 Task: Create repositories for full-stack development frameworks, tools, or integrated software solutions.
Action: Mouse moved to (159, 118)
Screenshot: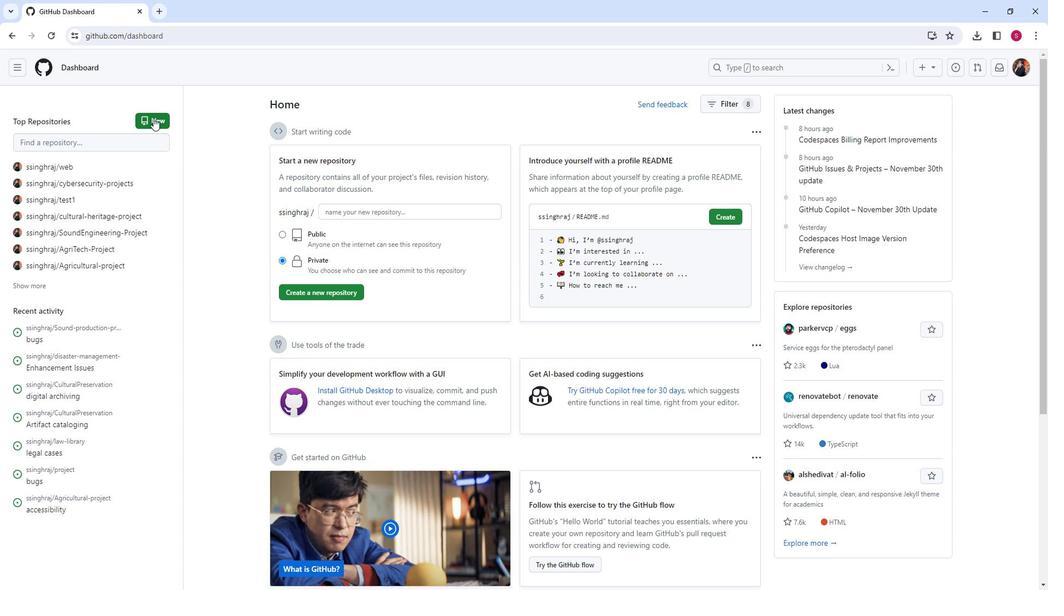 
Action: Mouse pressed left at (159, 118)
Screenshot: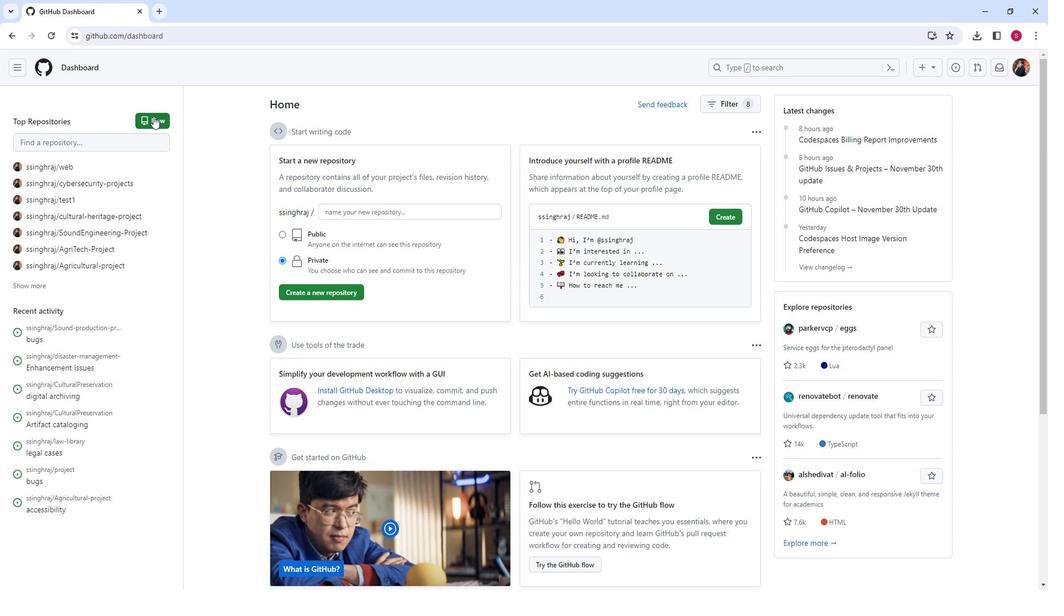 
Action: Mouse moved to (466, 263)
Screenshot: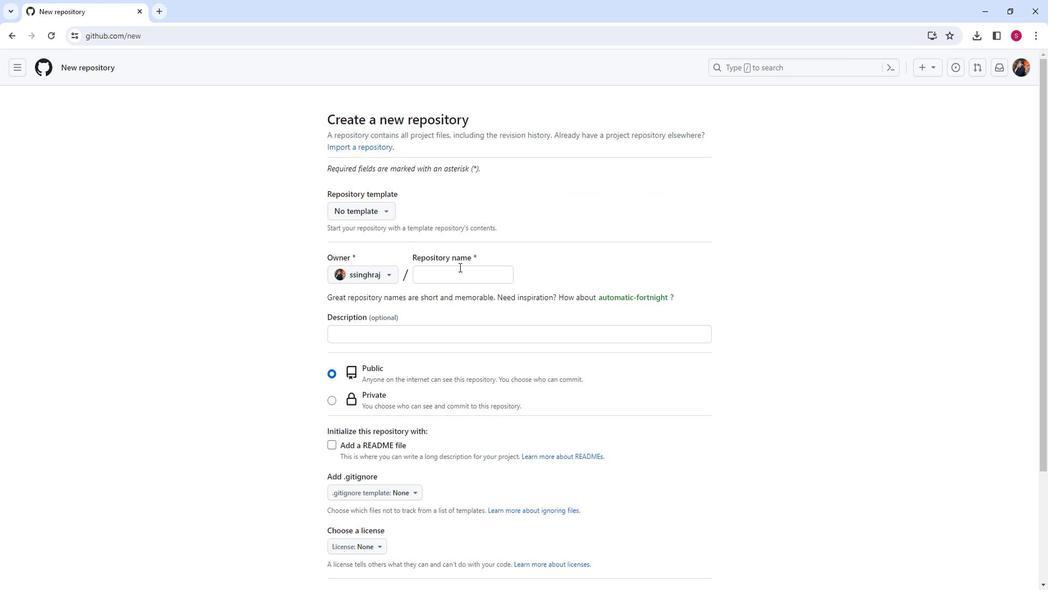 
Action: Mouse pressed left at (466, 263)
Screenshot: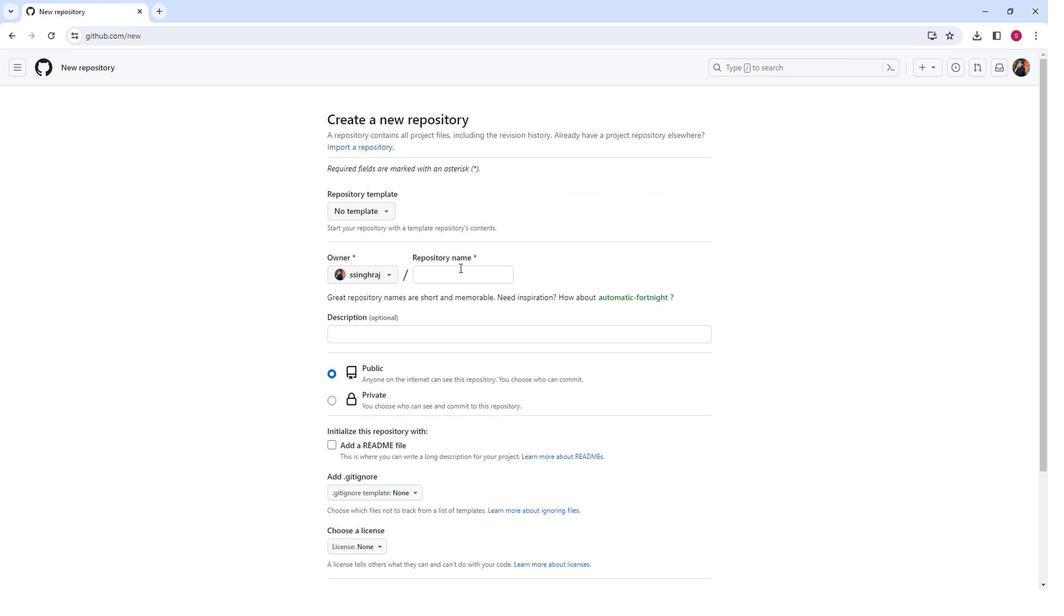 
Action: Key pressed full<Key.space>stack<Key.space>development<Key.space>fras<Key.backspace>mework
Screenshot: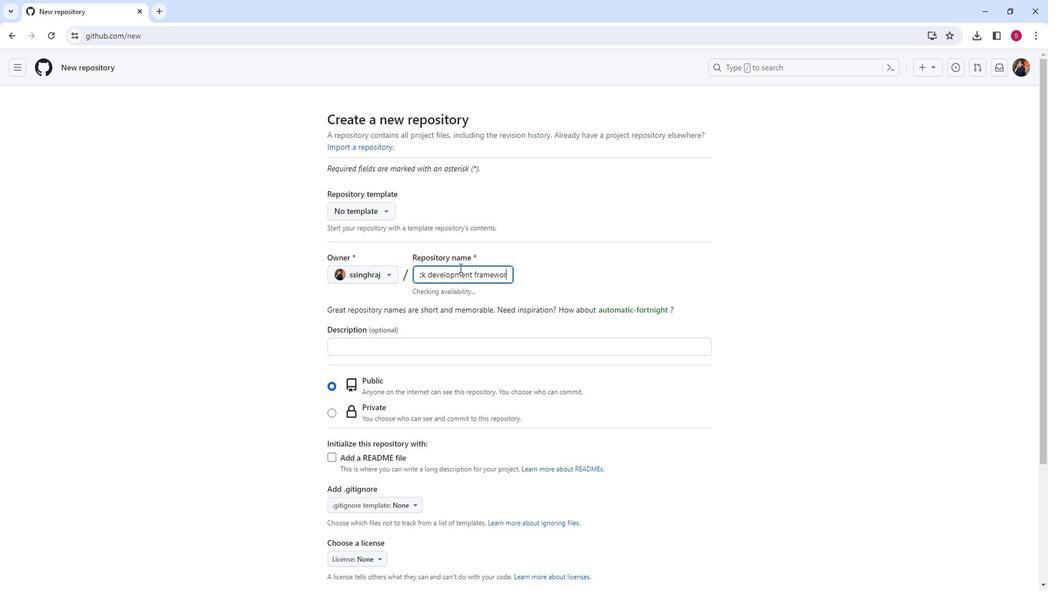 
Action: Mouse moved to (457, 372)
Screenshot: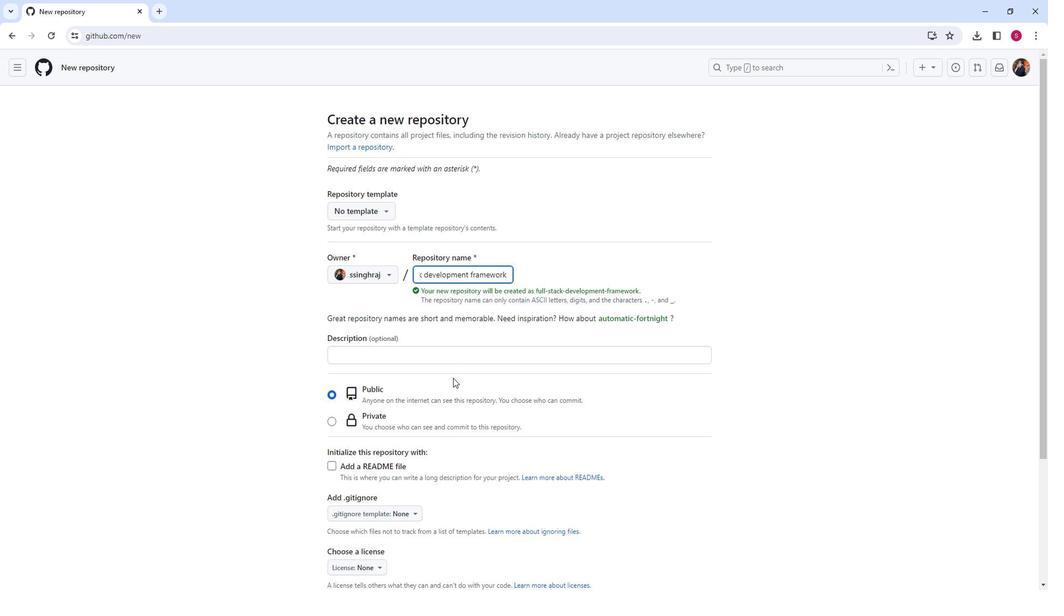 
Action: Mouse scrolled (457, 372) with delta (0, 0)
Screenshot: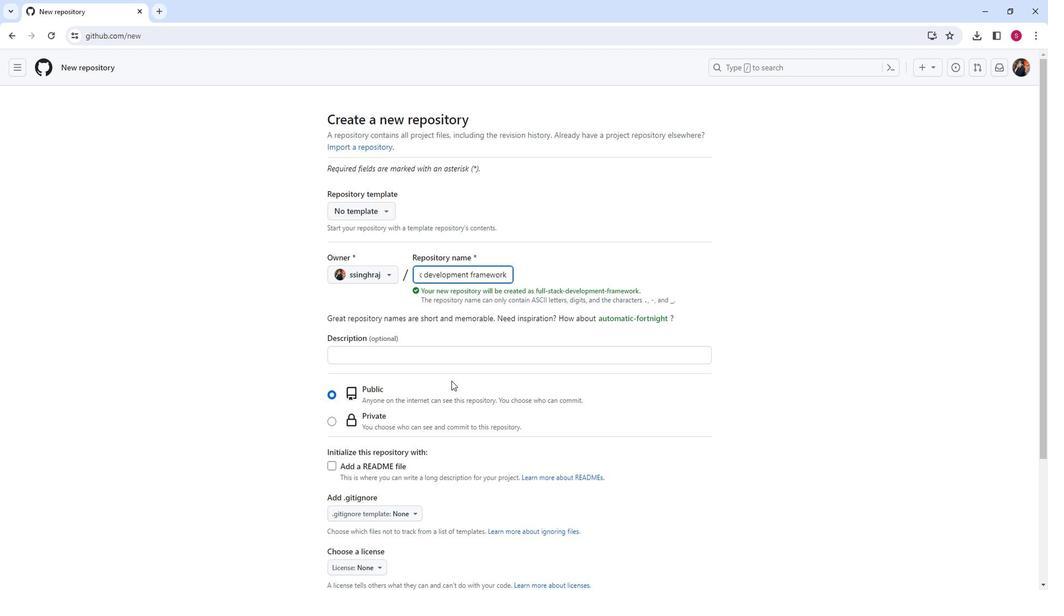 
Action: Mouse moved to (419, 370)
Screenshot: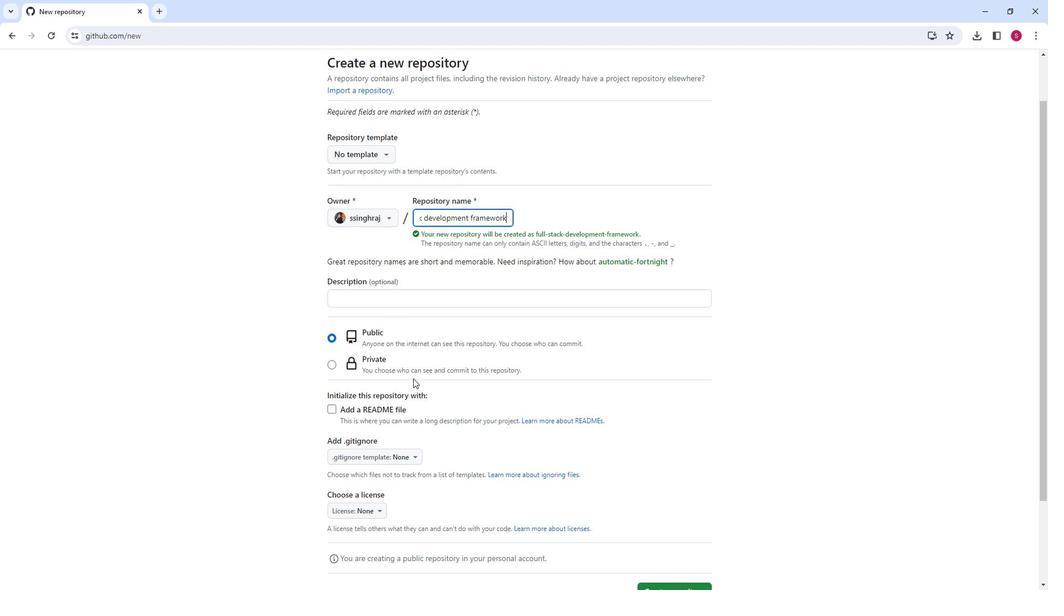 
Action: Mouse scrolled (419, 369) with delta (0, 0)
Screenshot: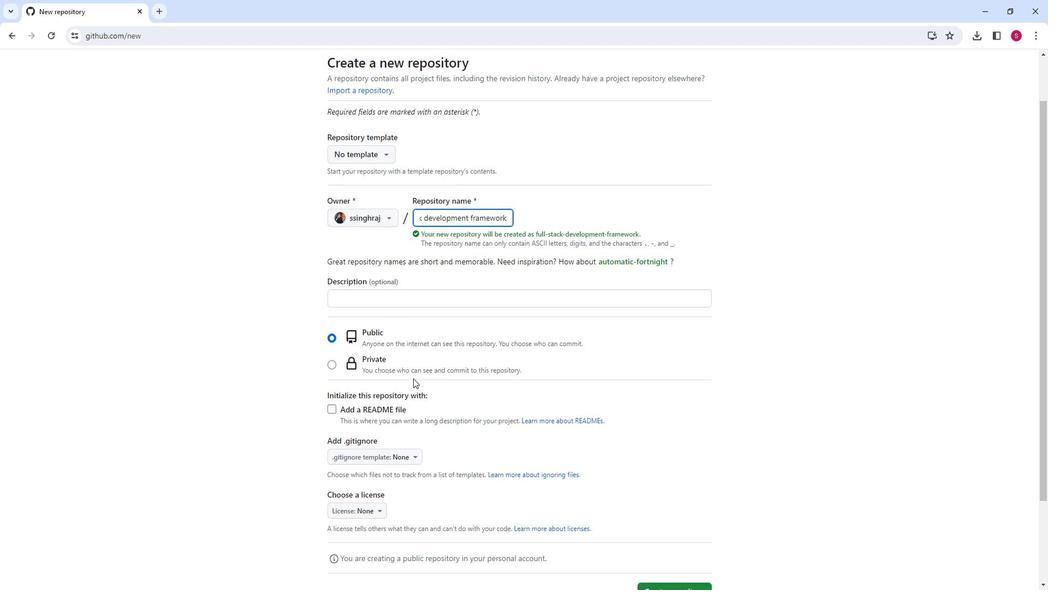 
Action: Mouse moved to (338, 302)
Screenshot: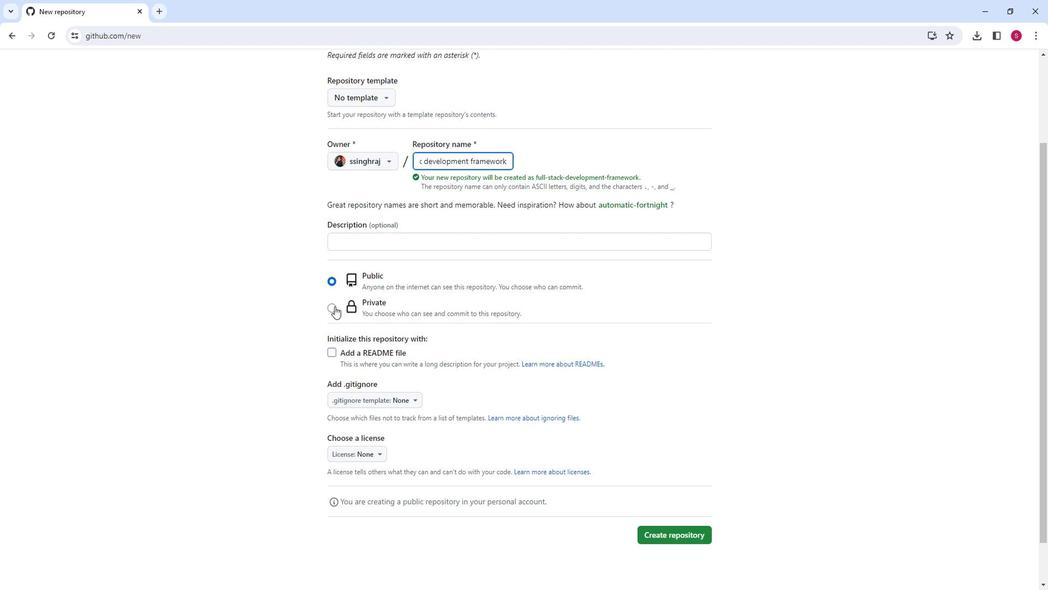 
Action: Mouse pressed left at (338, 302)
Screenshot: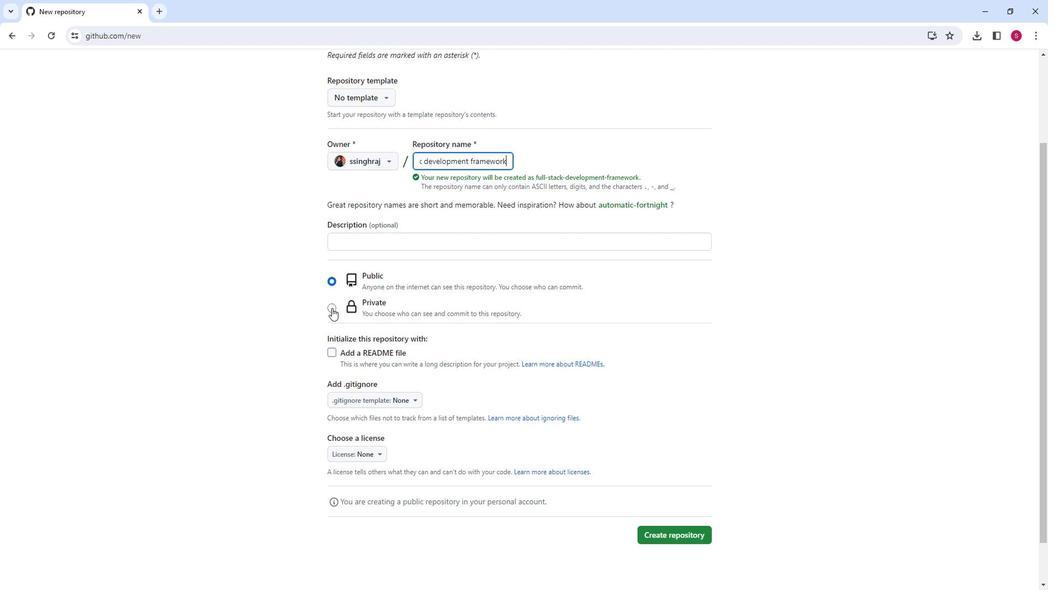 
Action: Mouse moved to (337, 345)
Screenshot: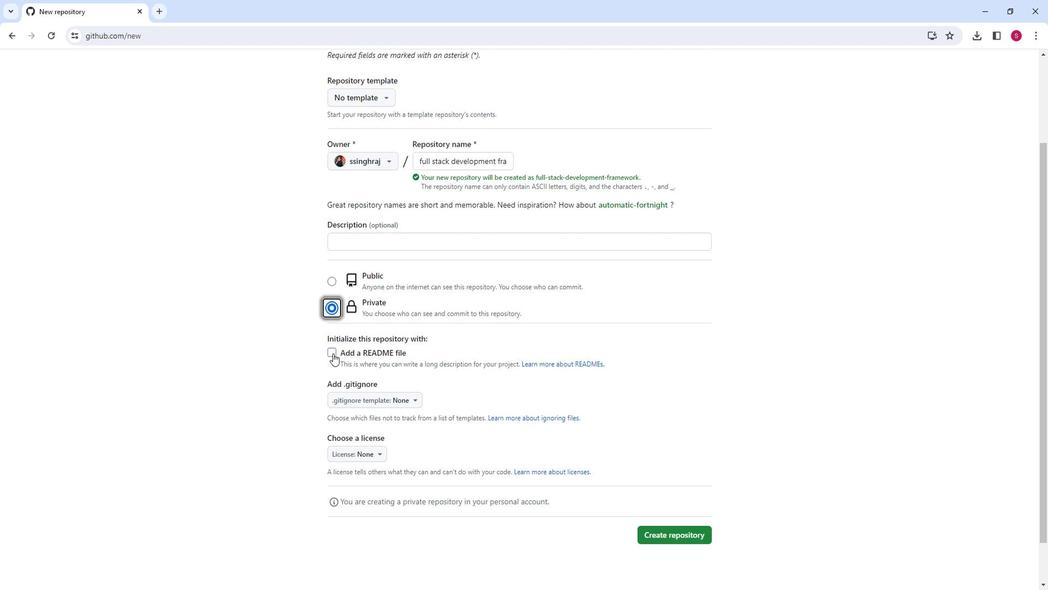 
Action: Mouse pressed left at (337, 345)
Screenshot: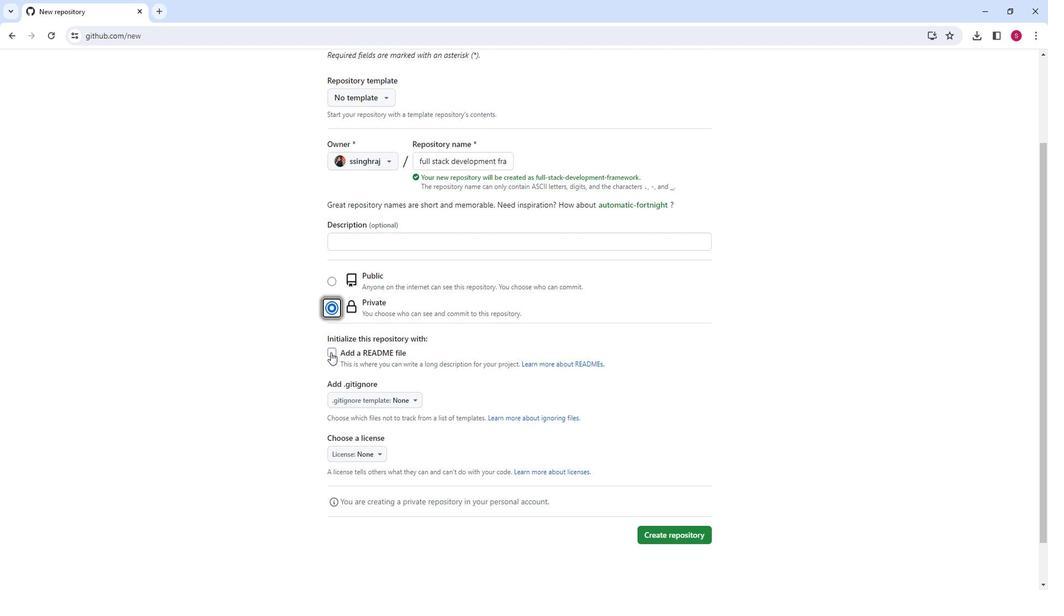 
Action: Mouse moved to (544, 414)
Screenshot: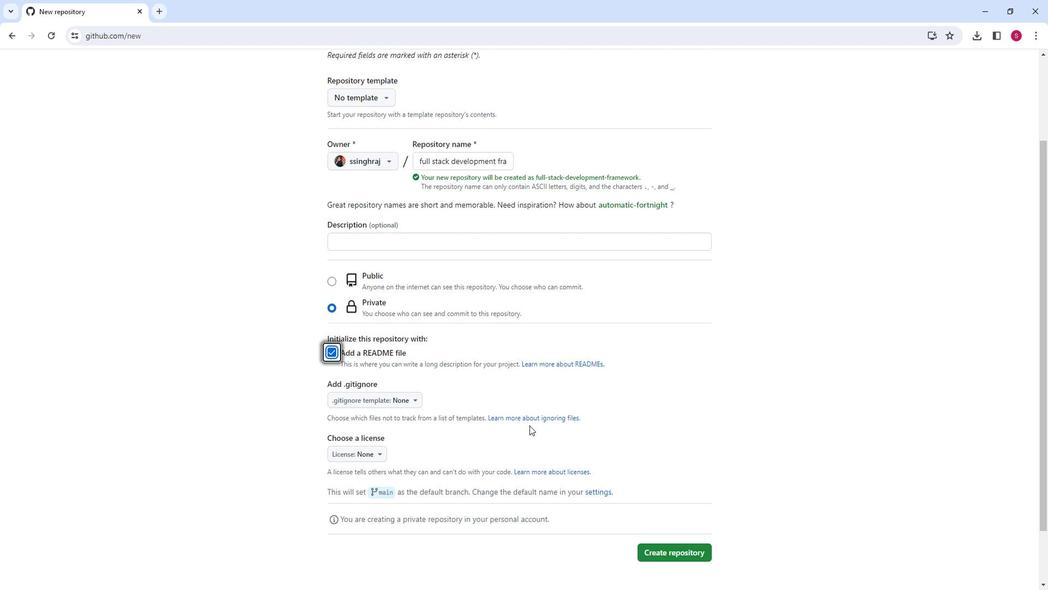 
Action: Mouse scrolled (544, 413) with delta (0, 0)
Screenshot: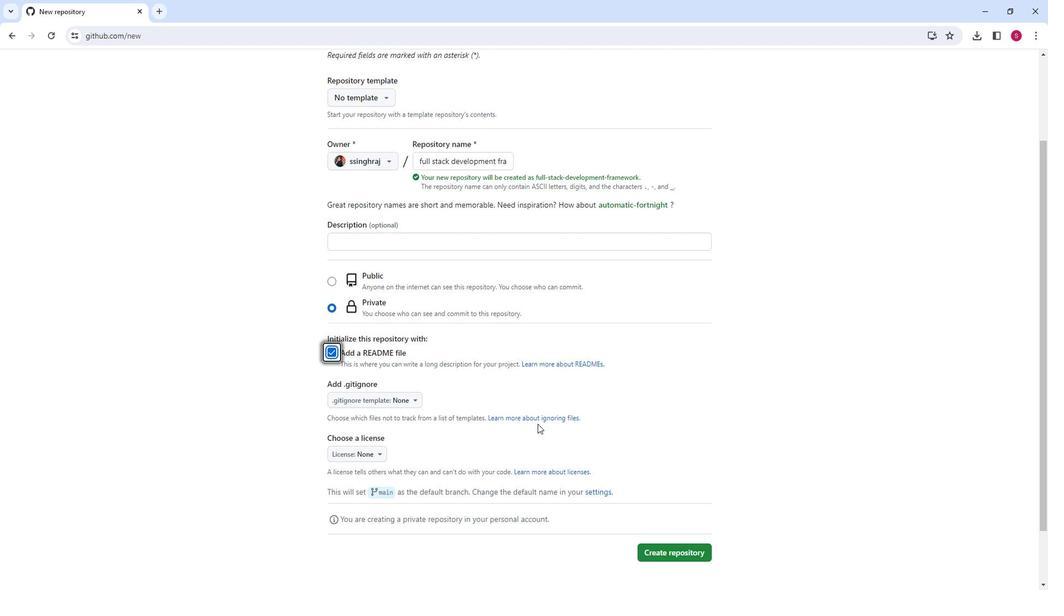 
Action: Mouse moved to (682, 485)
Screenshot: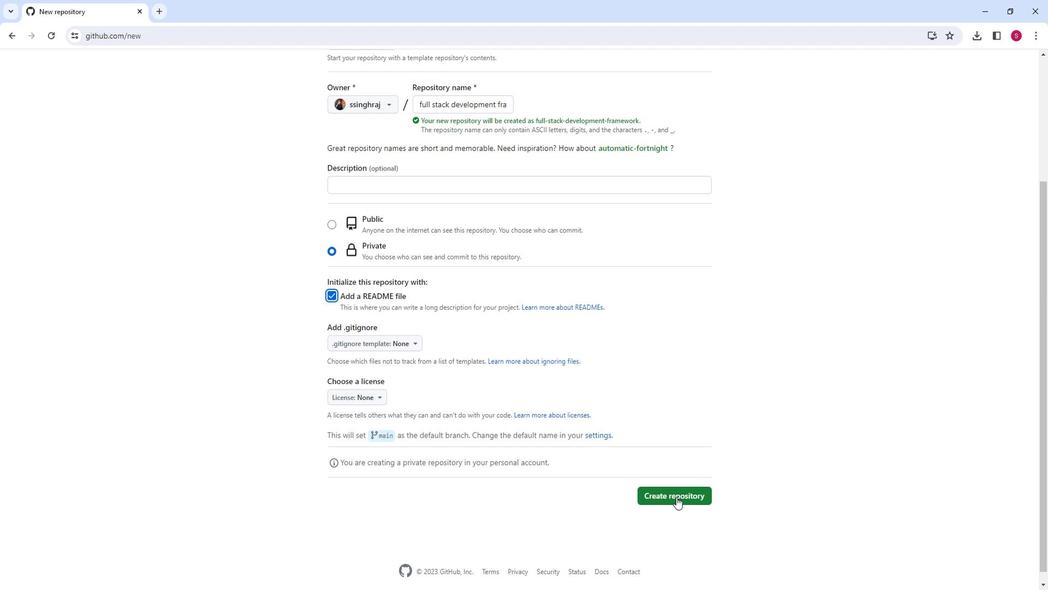 
Action: Mouse pressed left at (682, 485)
Screenshot: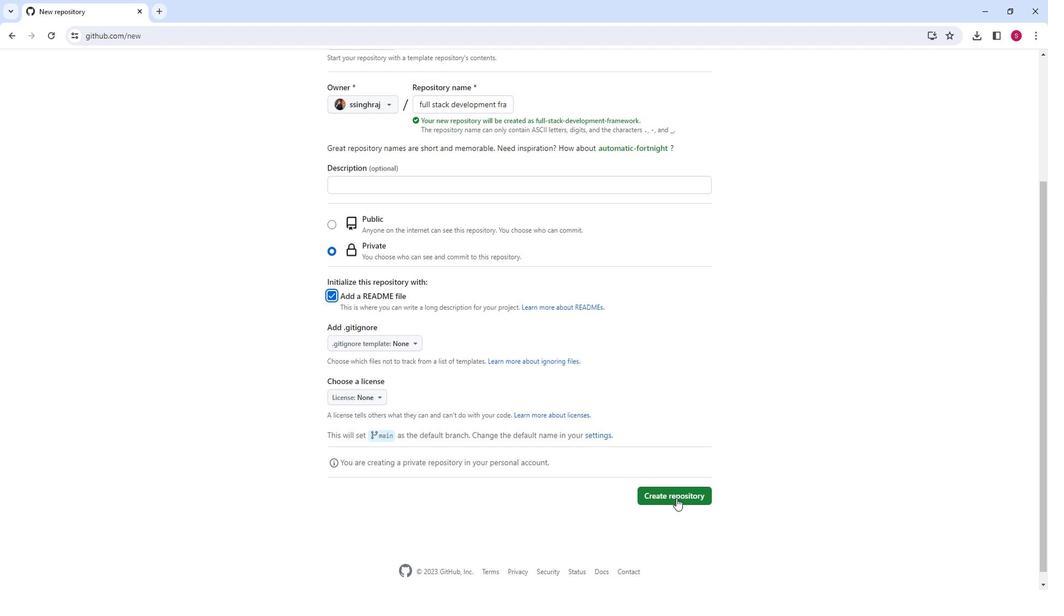 
Action: Mouse moved to (804, 317)
Screenshot: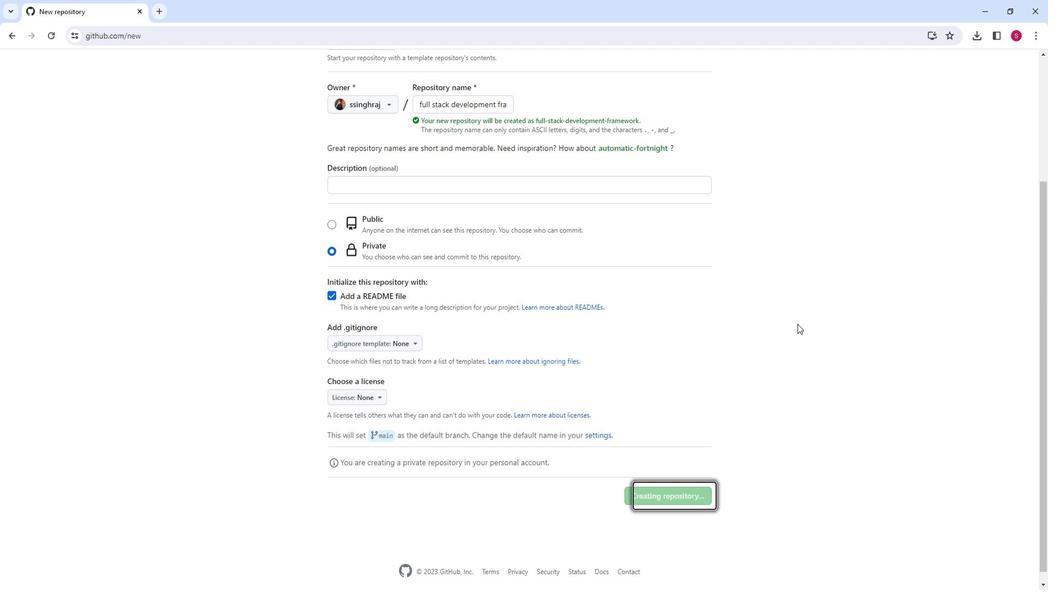 
